 Task: Open Outlook and check the calendar for June 27, 2023.
Action: Mouse moved to (4, 65)
Screenshot: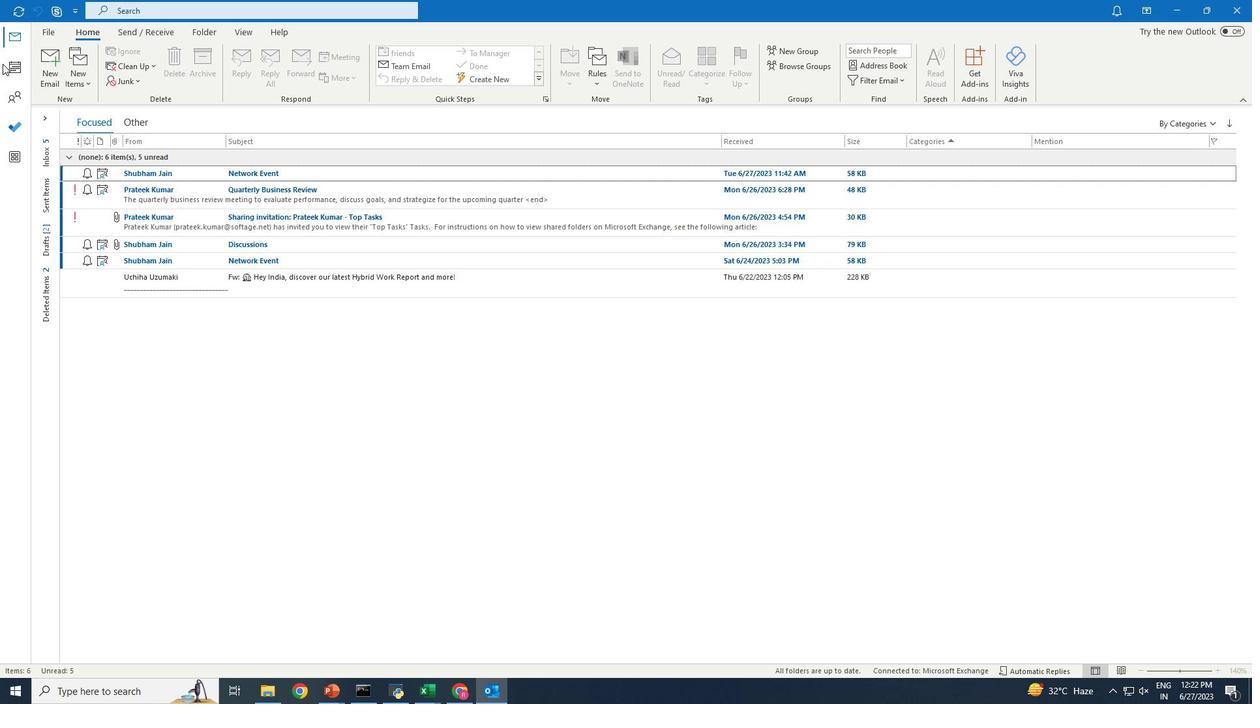 
Action: Mouse pressed left at (4, 65)
Screenshot: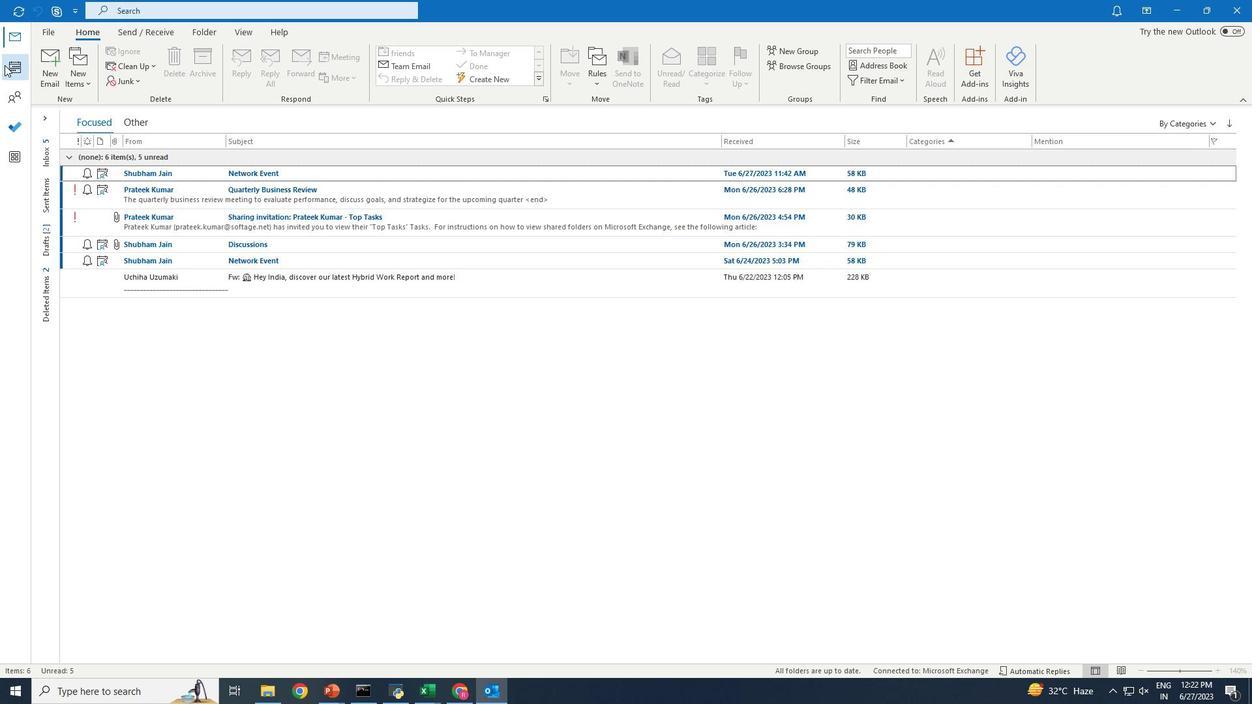 
Action: Mouse moved to (247, 32)
Screenshot: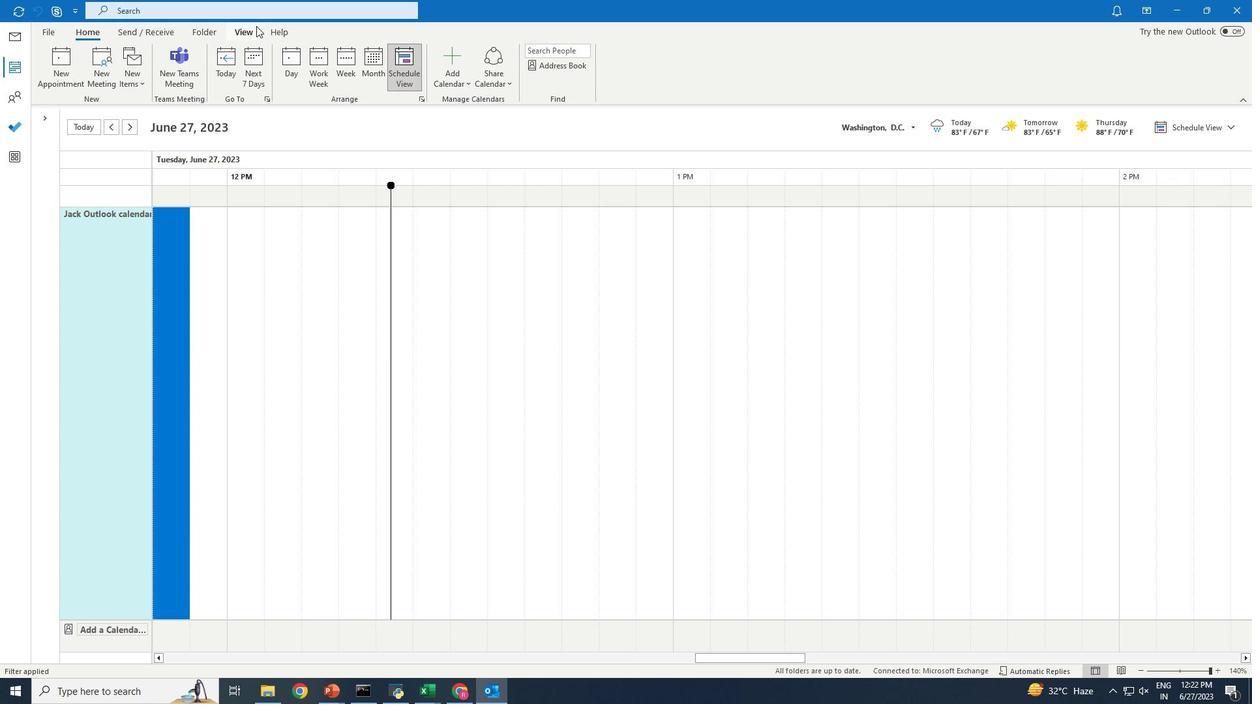 
Action: Mouse pressed left at (247, 32)
Screenshot: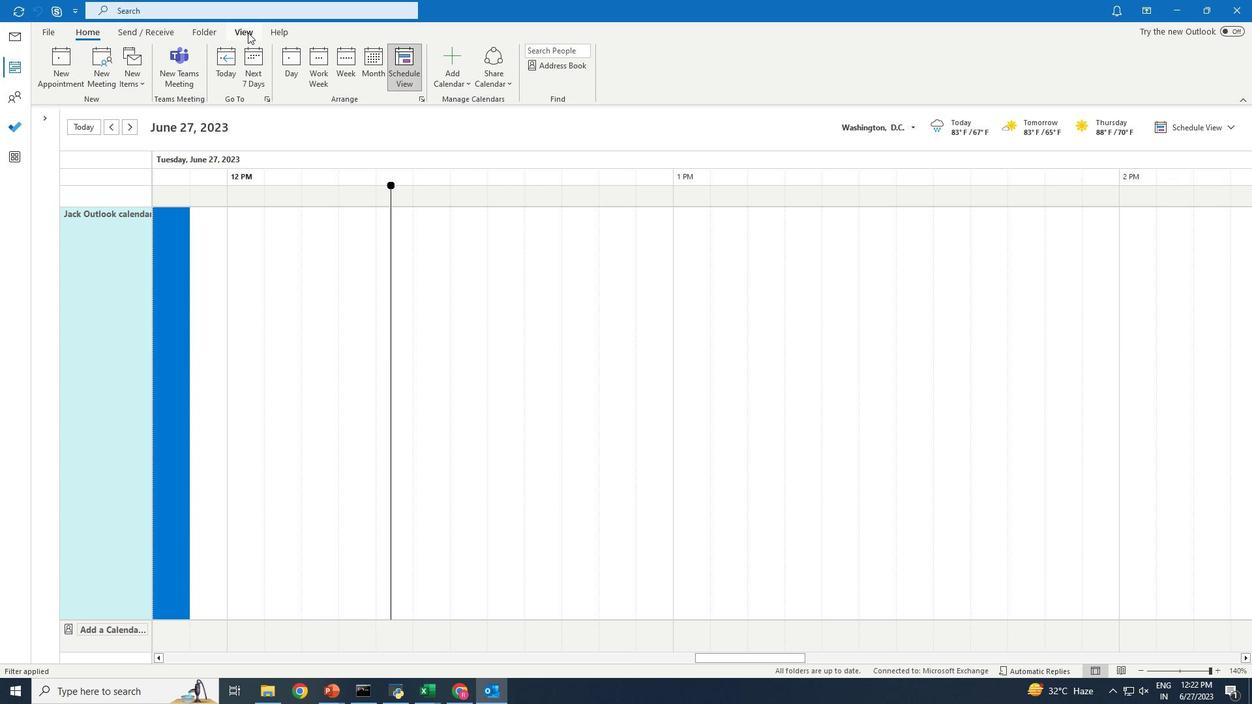 
Action: Mouse moved to (547, 84)
Screenshot: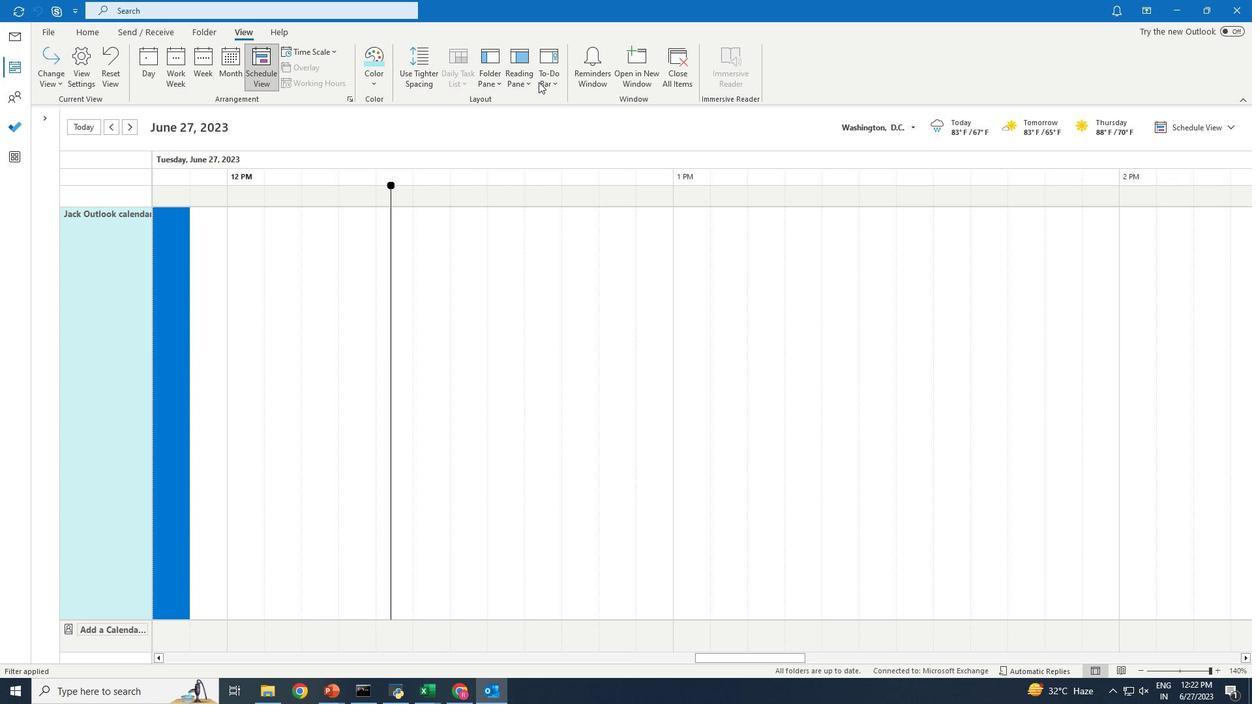 
Action: Mouse pressed left at (547, 84)
Screenshot: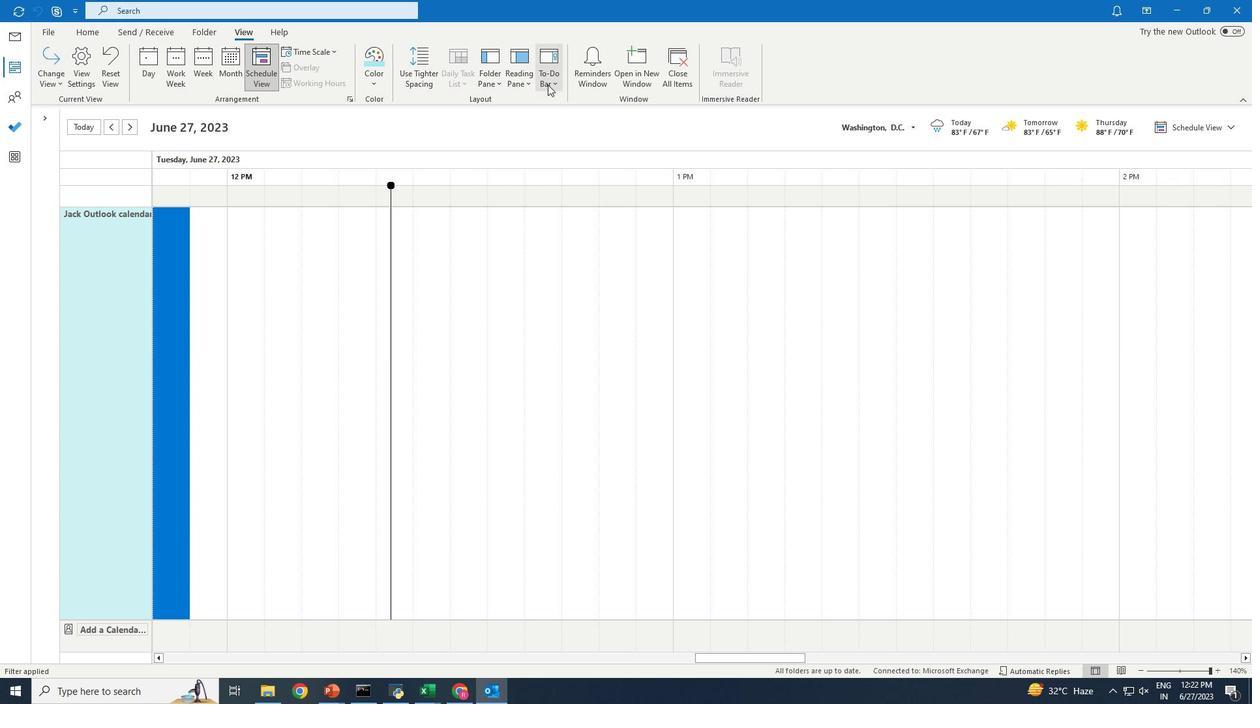 
Action: Mouse moved to (568, 117)
Screenshot: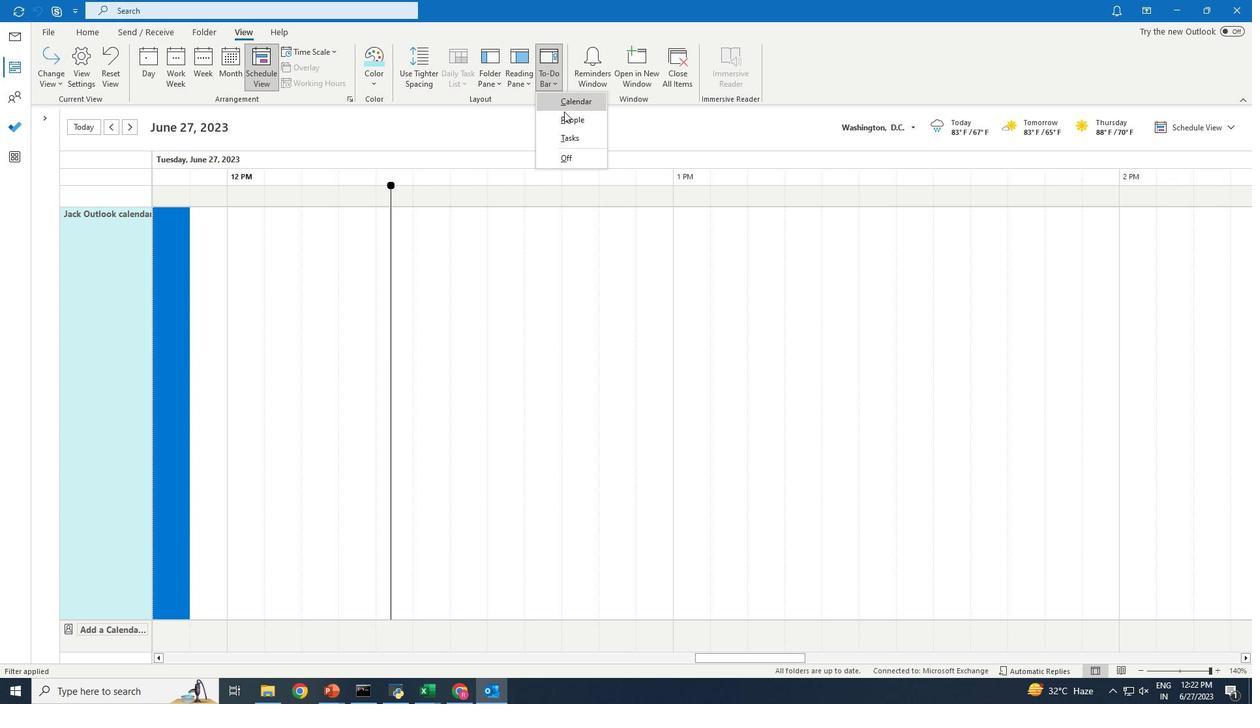 
Action: Mouse pressed left at (568, 117)
Screenshot: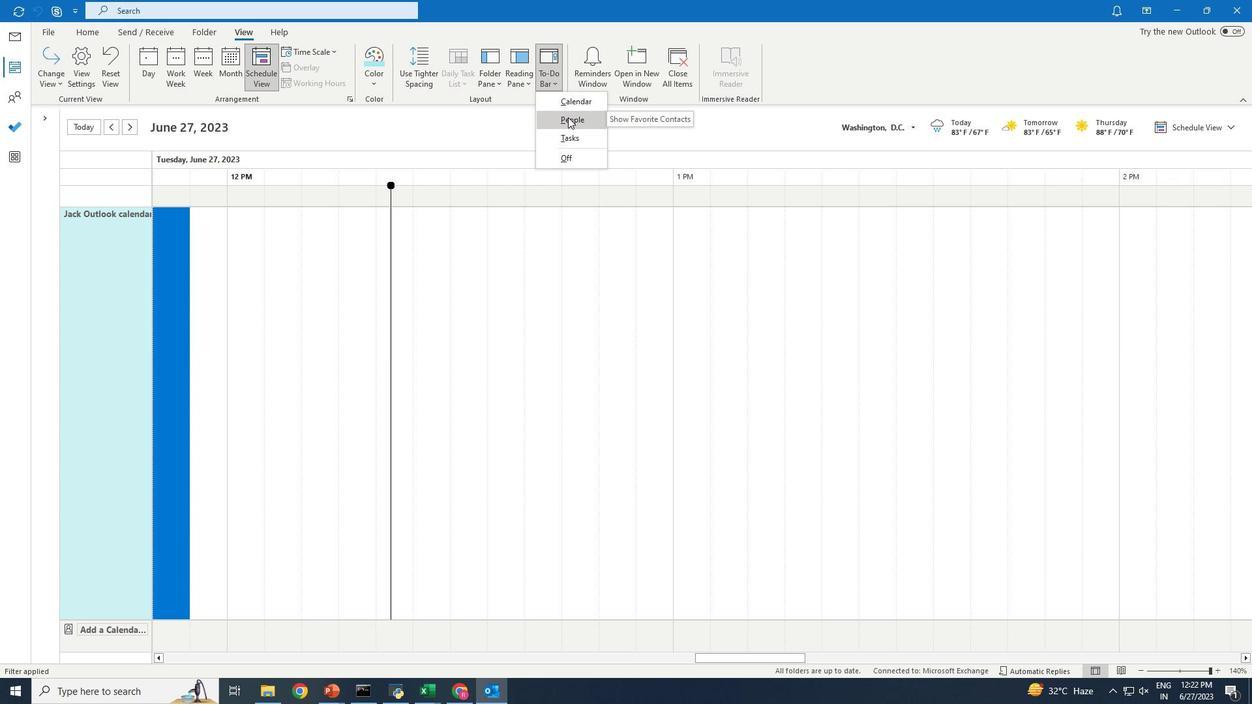 
Action: Mouse moved to (555, 86)
Screenshot: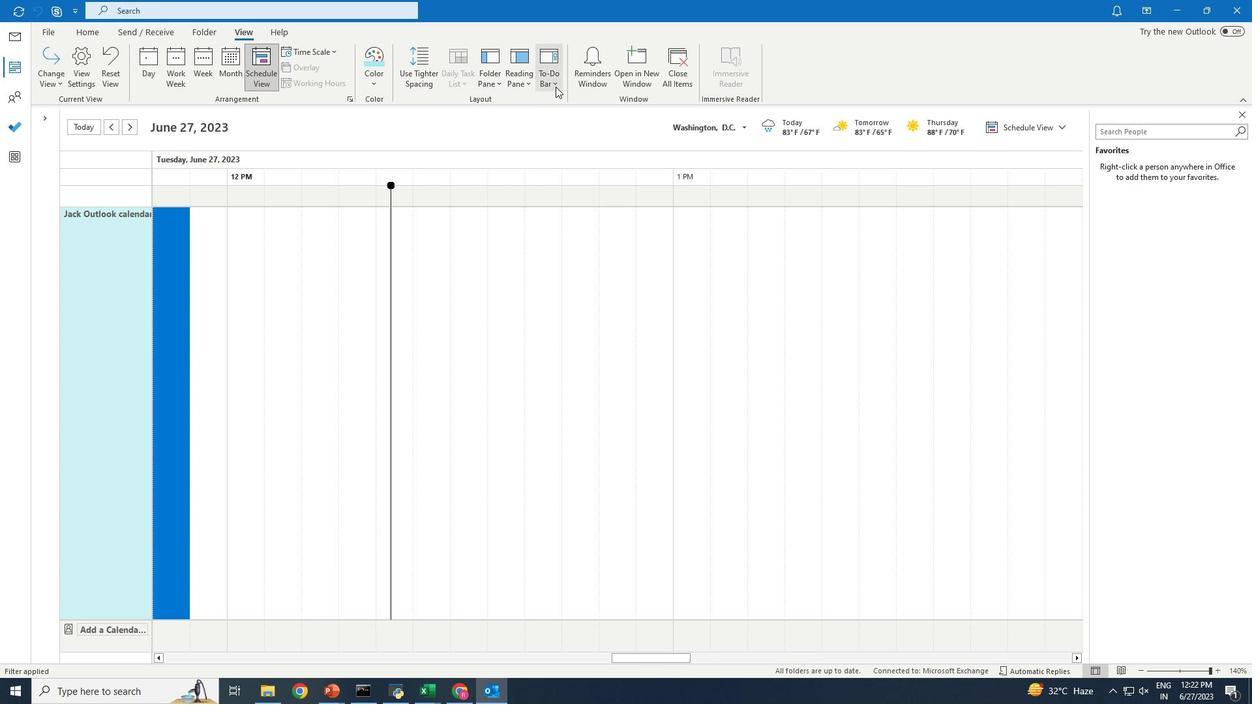 
Action: Mouse pressed left at (555, 86)
Screenshot: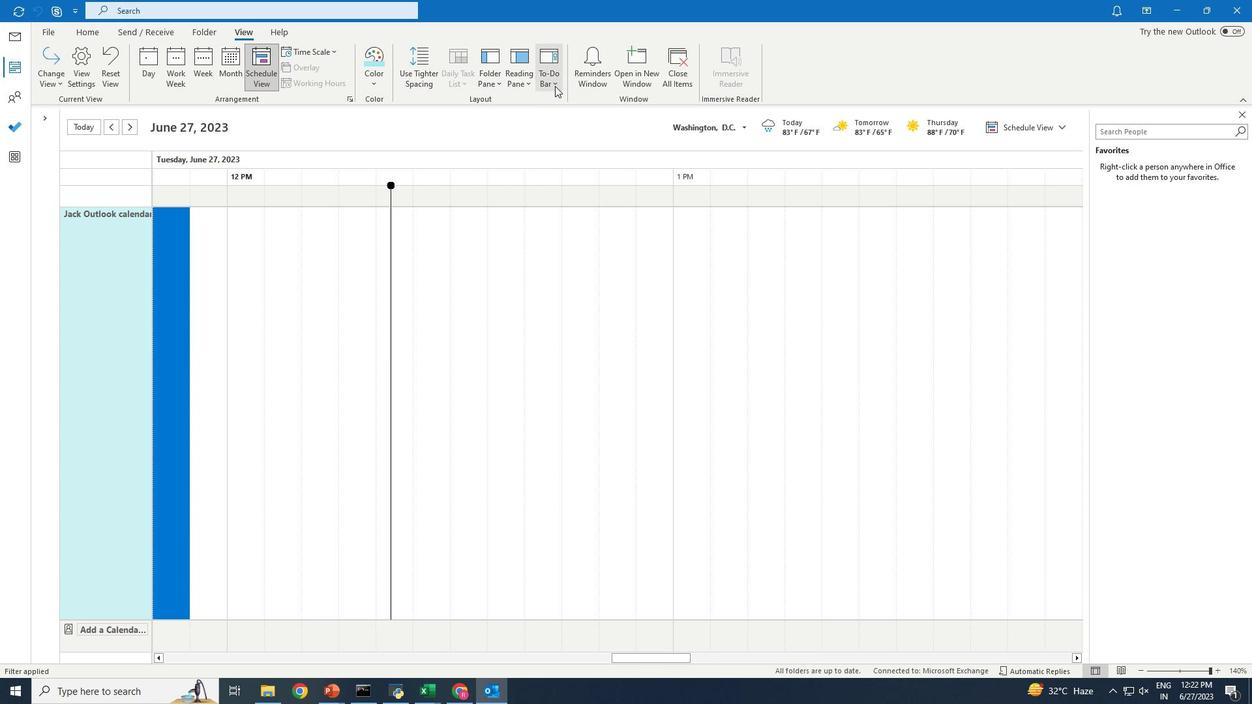 
Action: Mouse moved to (572, 136)
Screenshot: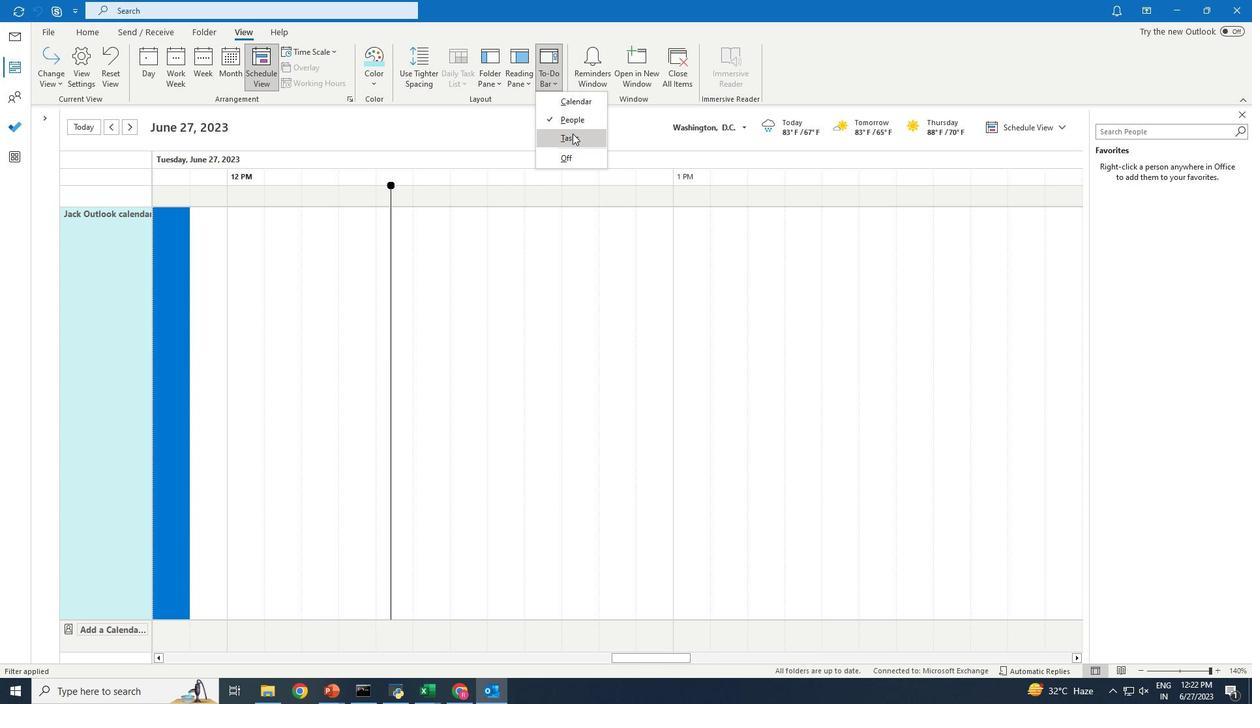 
Action: Mouse pressed left at (572, 136)
Screenshot: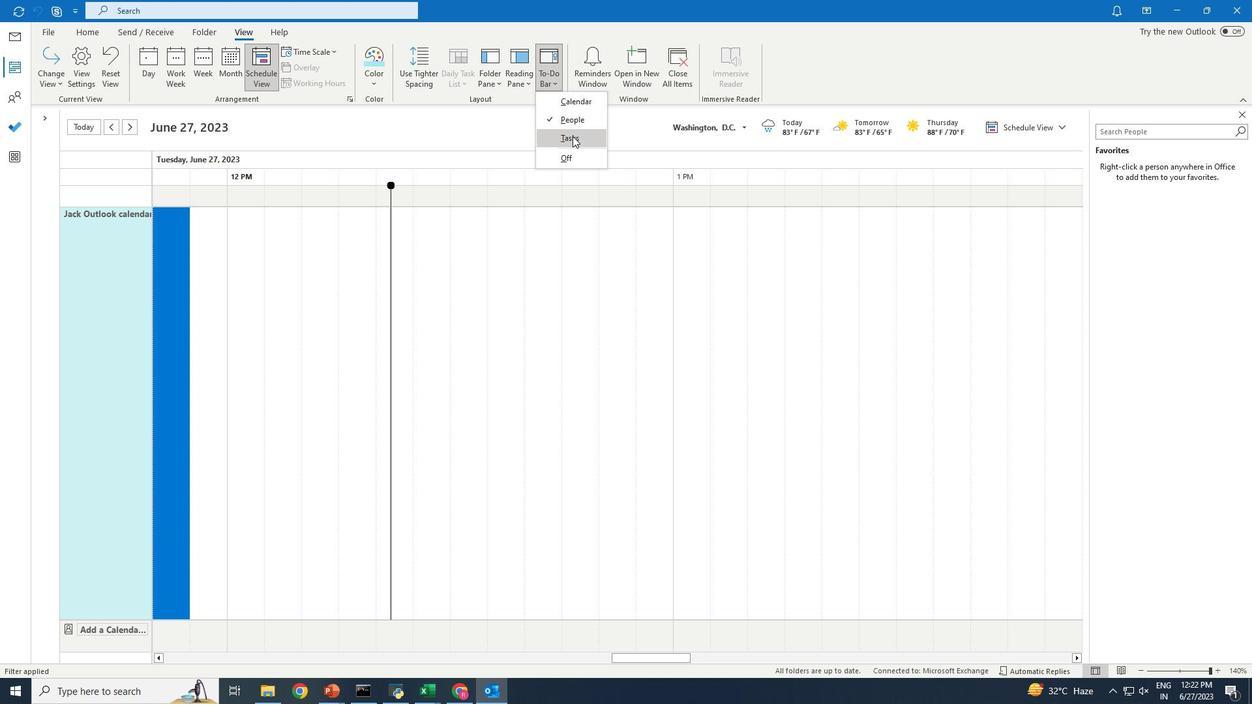 
Action: Mouse moved to (574, 241)
Screenshot: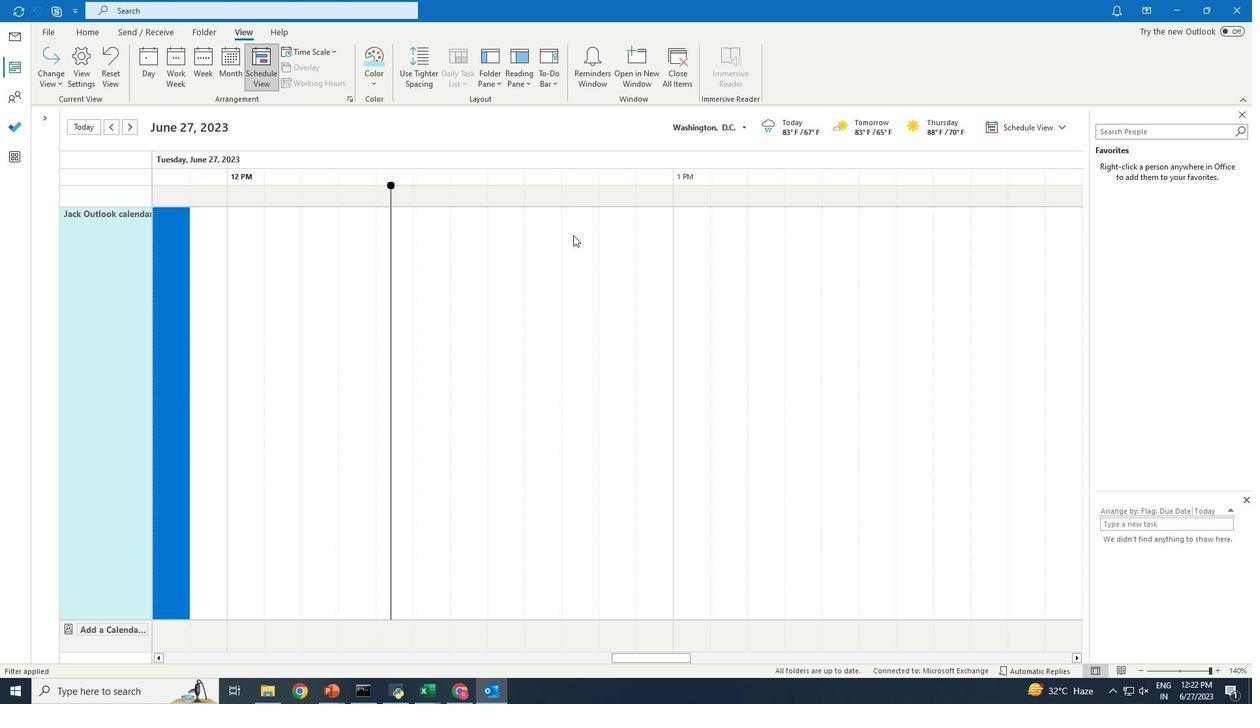 
